 Task: Find a house in Jenks, United States, for 2 guests from 9th to 16th June, with a price range of 8000 to 16000, 2 bedrooms, 2 beds, self check-in, and English-speaking host.
Action: Mouse moved to (438, 102)
Screenshot: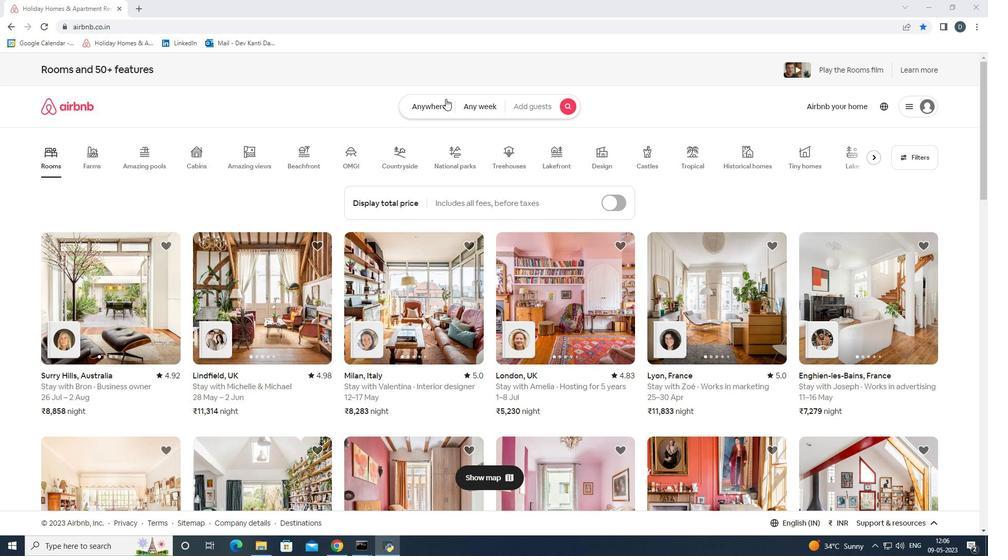
Action: Mouse pressed left at (438, 102)
Screenshot: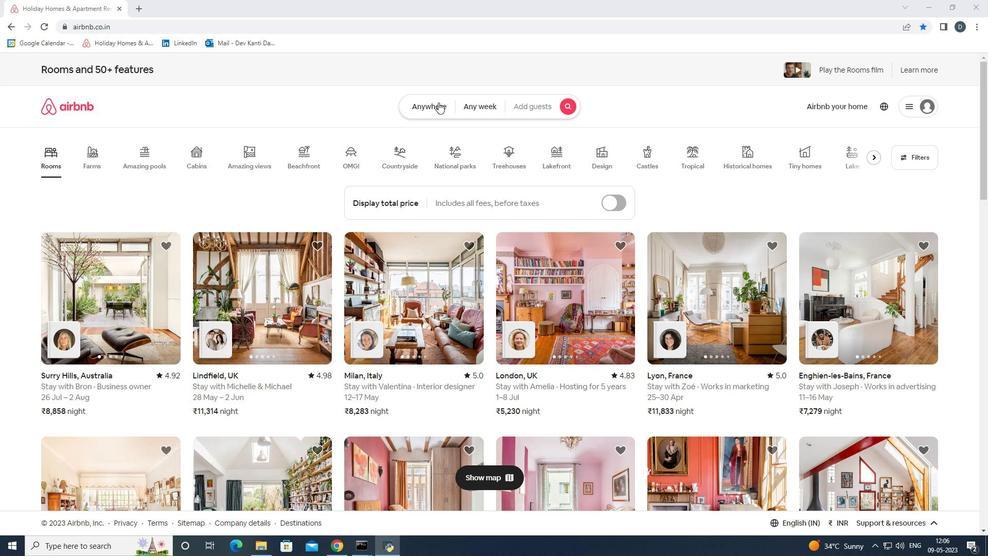 
Action: Mouse moved to (371, 146)
Screenshot: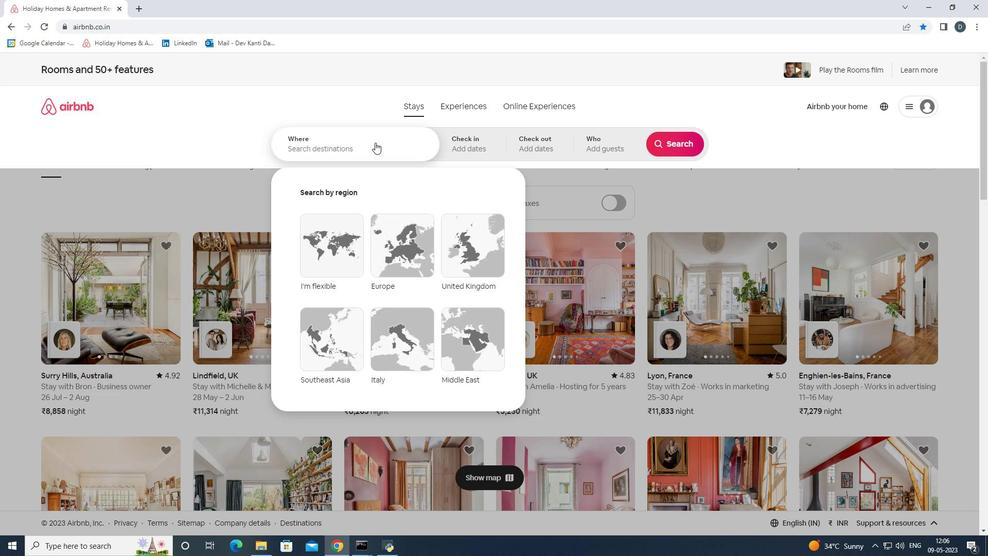 
Action: Mouse pressed left at (371, 146)
Screenshot: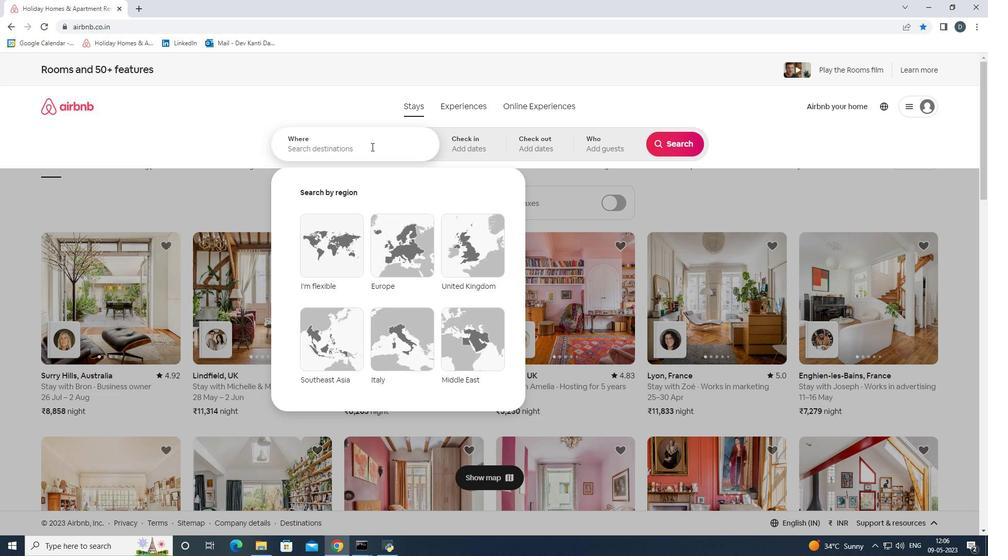 
Action: Key pressed <Key.shift>Jenks,<Key.space><Key.shift><Key.shift><Key.shift><Key.shift><Key.shift><Key.shift><Key.shift><Key.shift><Key.shift><Key.shift><Key.shift>United<Key.space><Key.shift><Key.shift><Key.shift><Key.shift><Key.shift><Key.shift><Key.shift><Key.shift><Key.shift><Key.shift><Key.shift><Key.shift><Key.shift><Key.shift><Key.shift><Key.shift>States<Key.enter>
Screenshot: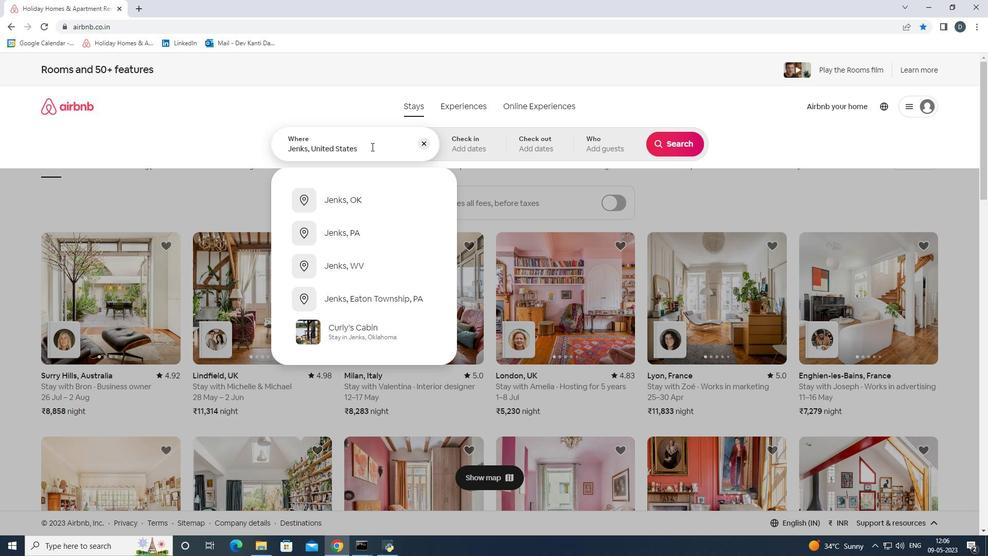 
Action: Mouse moved to (632, 289)
Screenshot: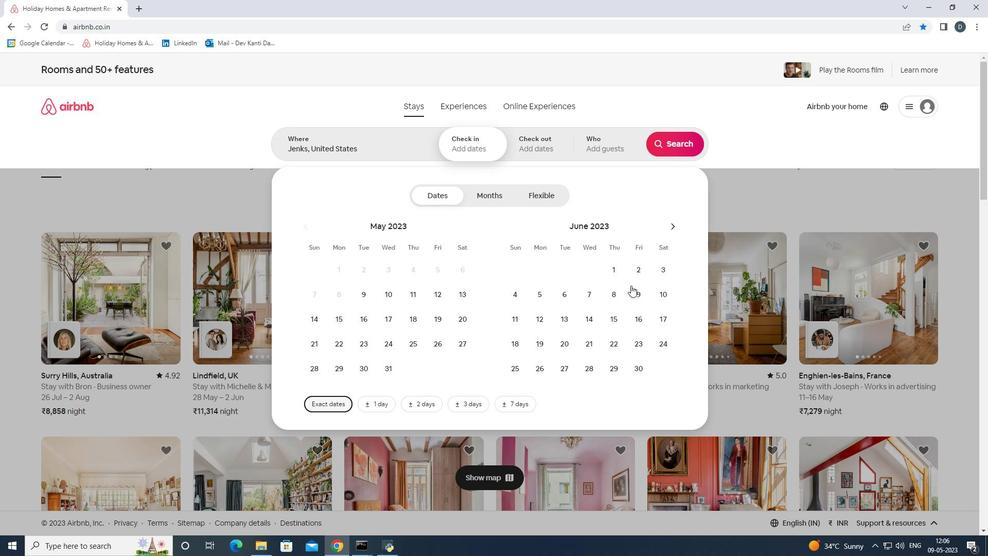 
Action: Mouse pressed left at (632, 289)
Screenshot: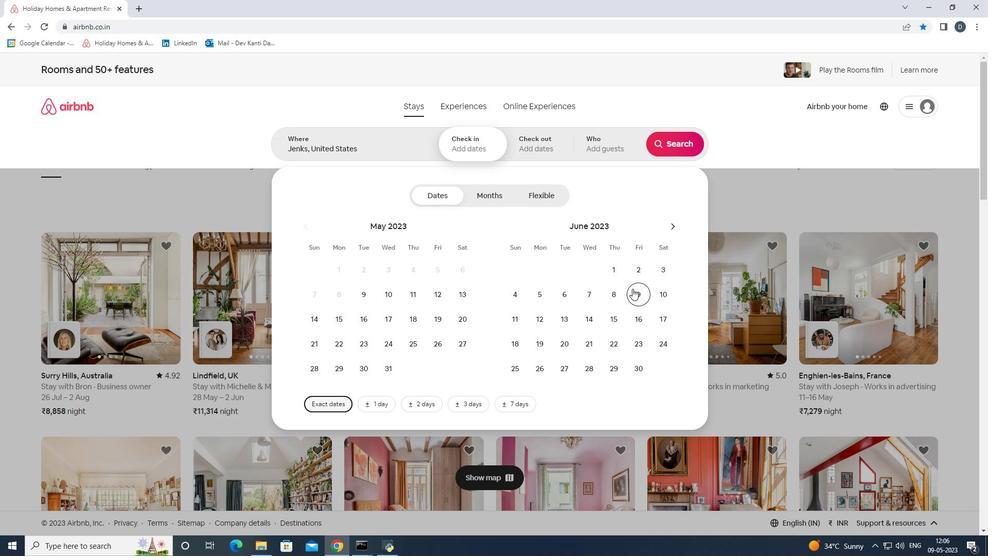 
Action: Mouse moved to (636, 313)
Screenshot: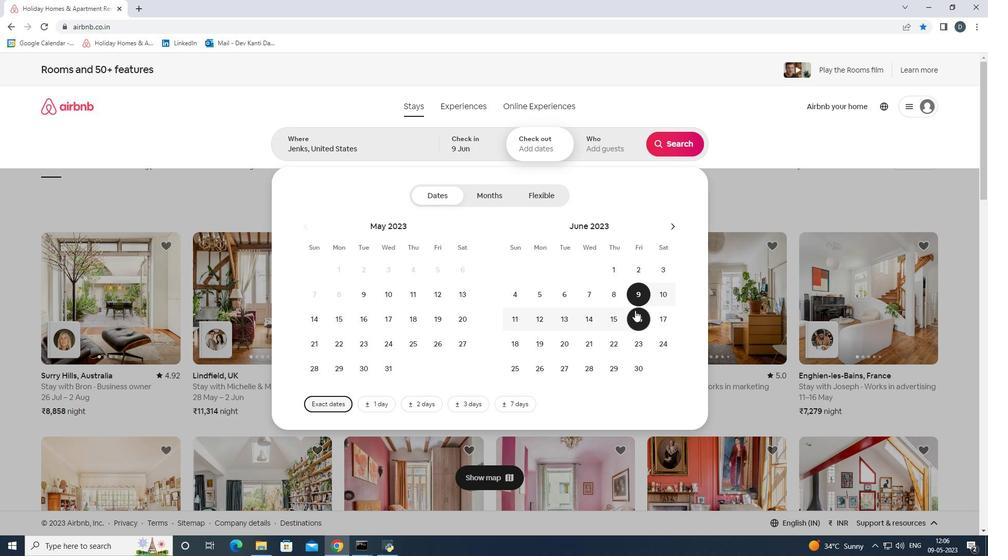 
Action: Mouse pressed left at (636, 313)
Screenshot: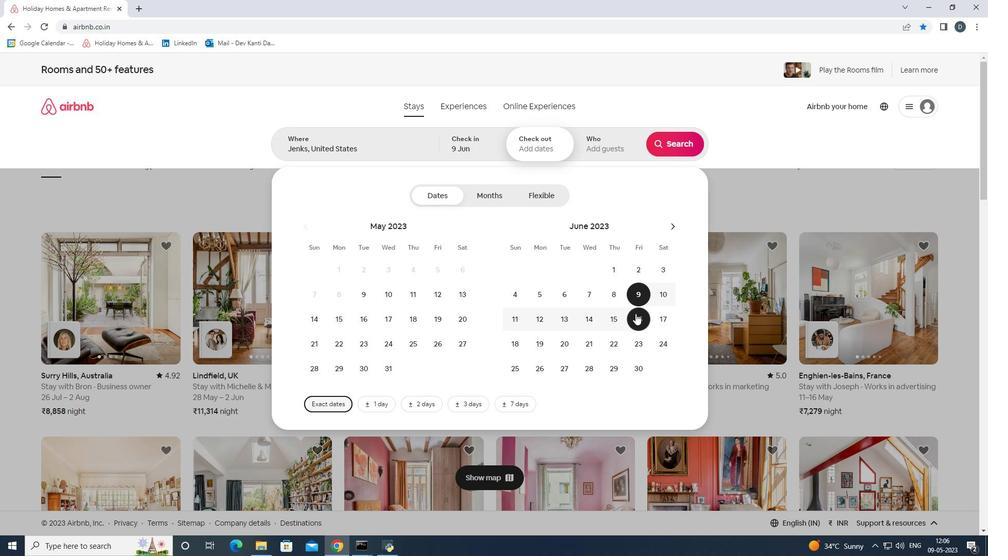
Action: Mouse moved to (608, 147)
Screenshot: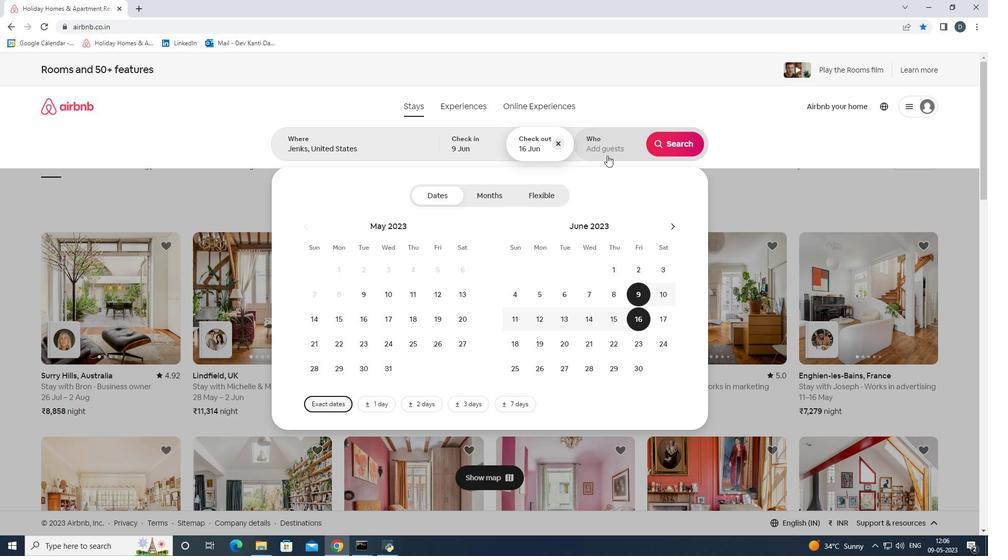 
Action: Mouse pressed left at (608, 147)
Screenshot: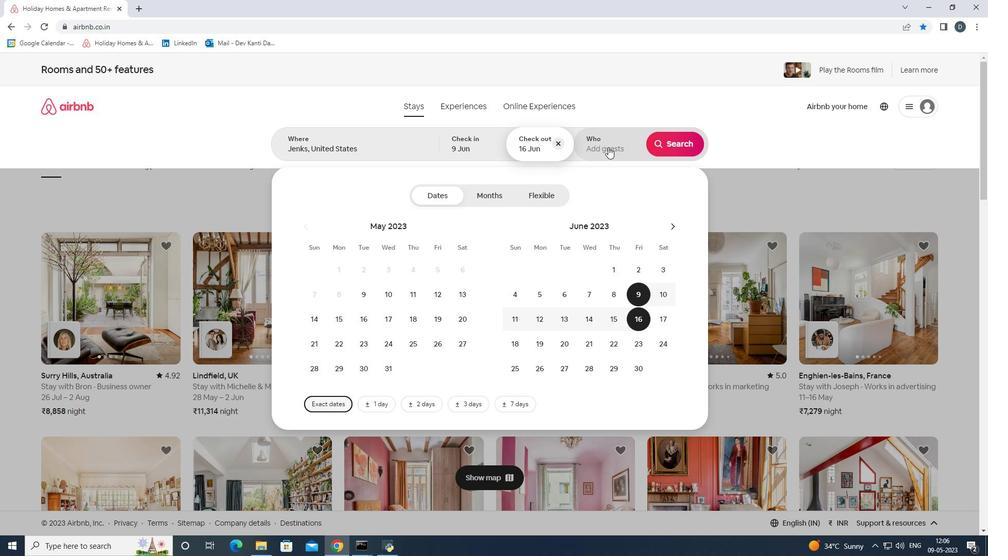 
Action: Mouse moved to (675, 197)
Screenshot: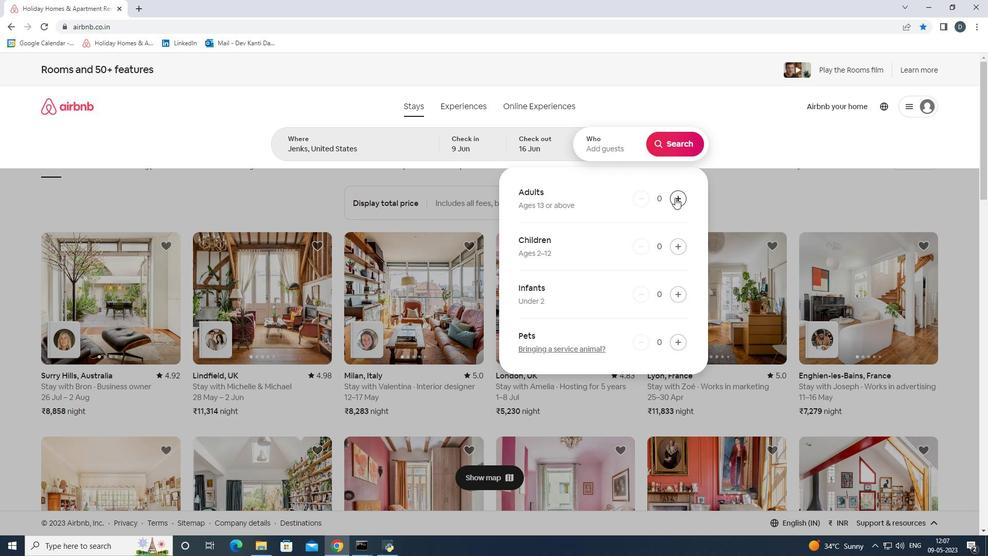 
Action: Mouse pressed left at (675, 197)
Screenshot: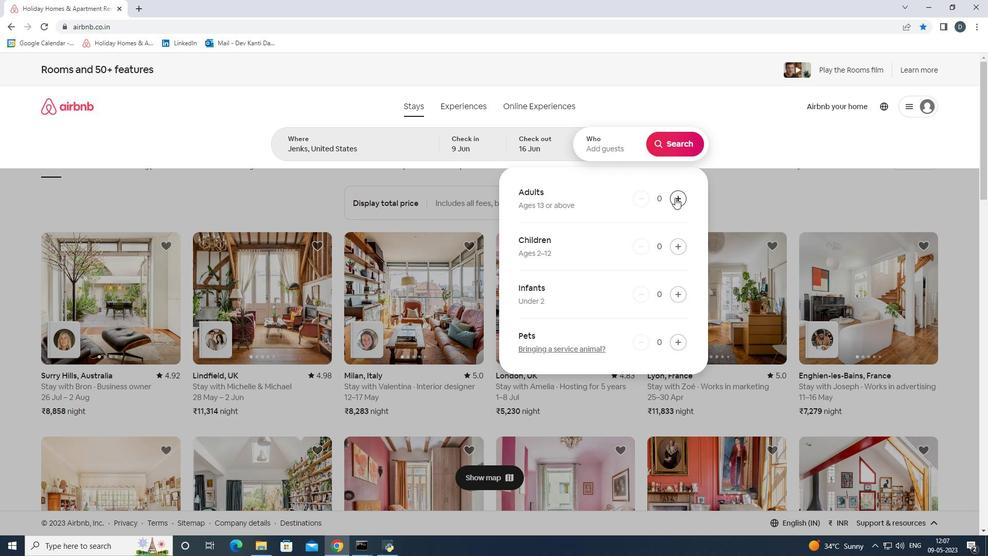 
Action: Mouse pressed left at (675, 197)
Screenshot: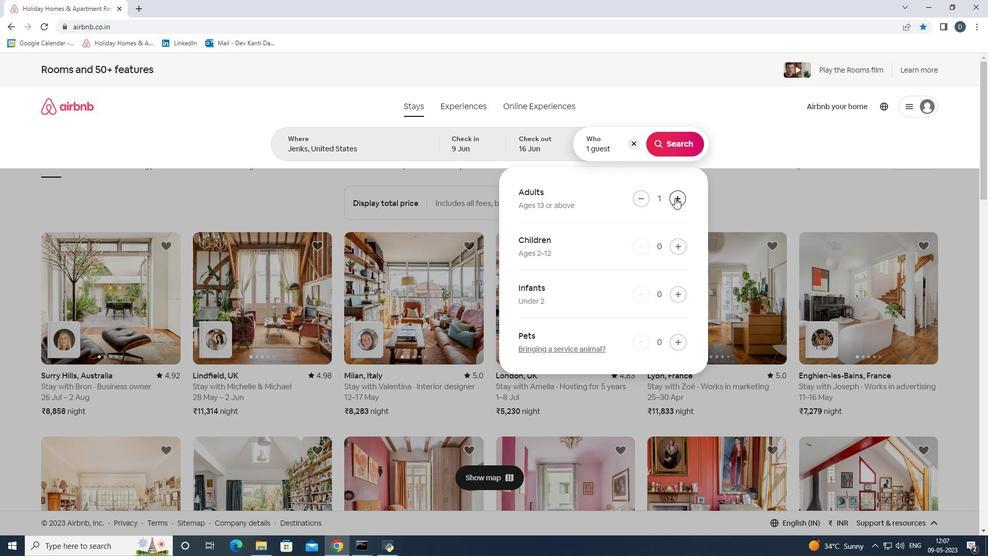 
Action: Mouse moved to (677, 145)
Screenshot: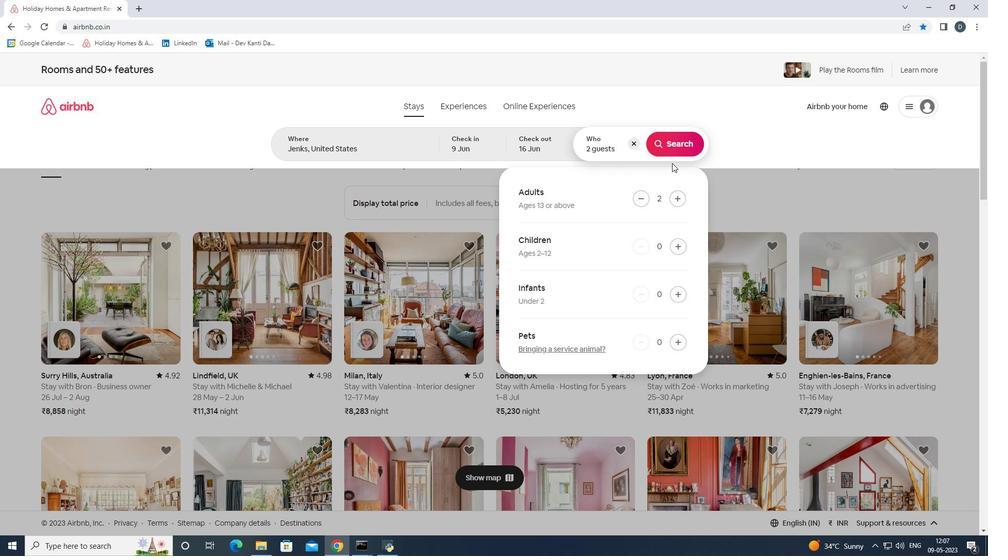 
Action: Mouse pressed left at (677, 145)
Screenshot: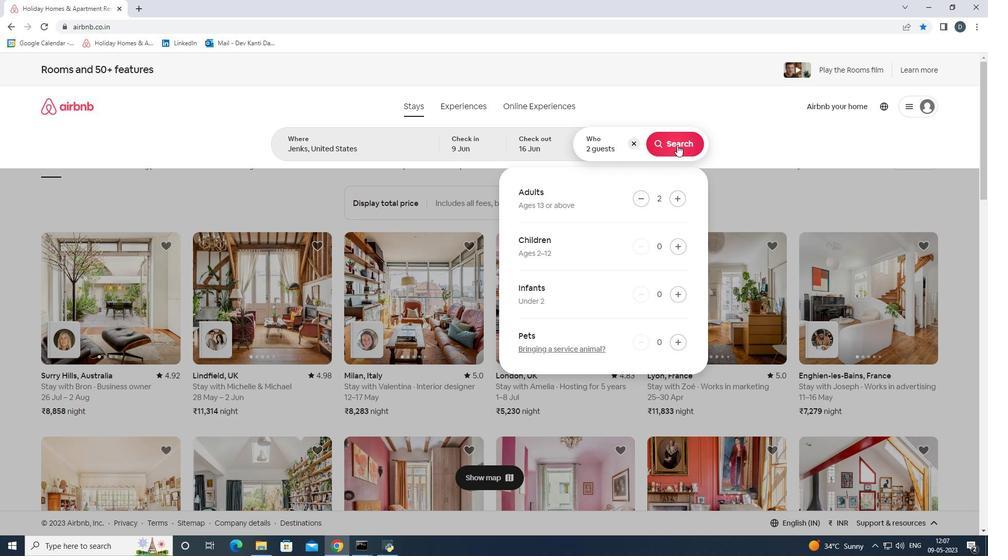 
Action: Mouse moved to (945, 111)
Screenshot: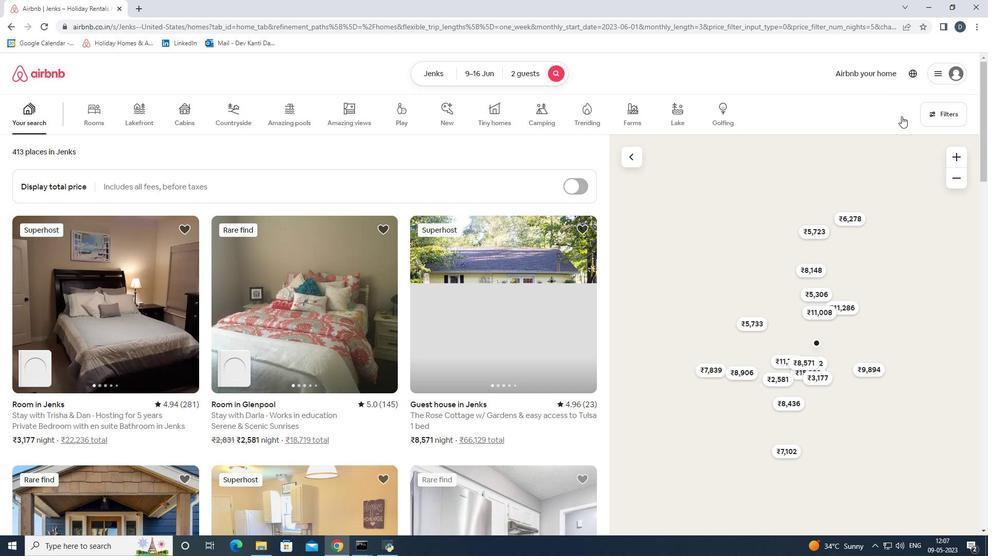 
Action: Mouse pressed left at (945, 111)
Screenshot: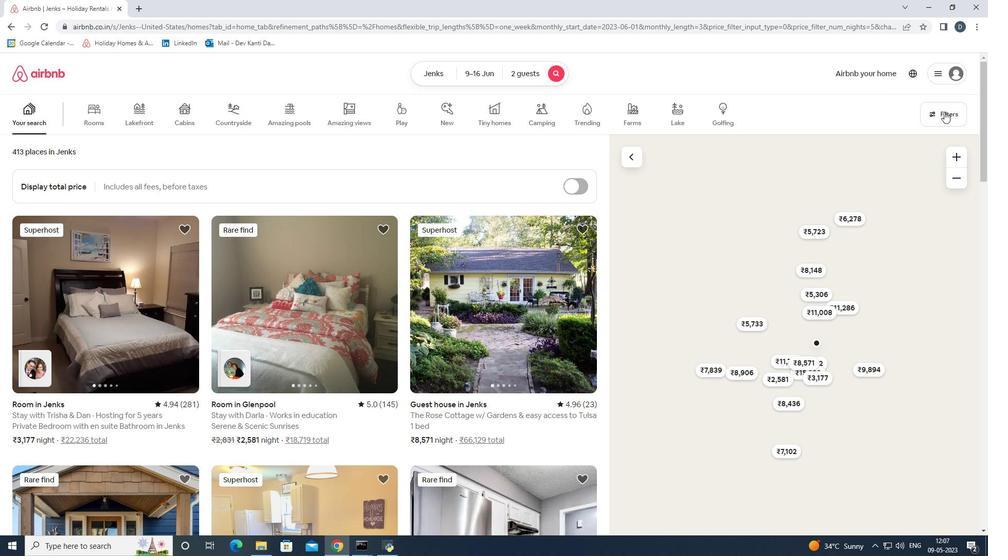 
Action: Mouse moved to (437, 365)
Screenshot: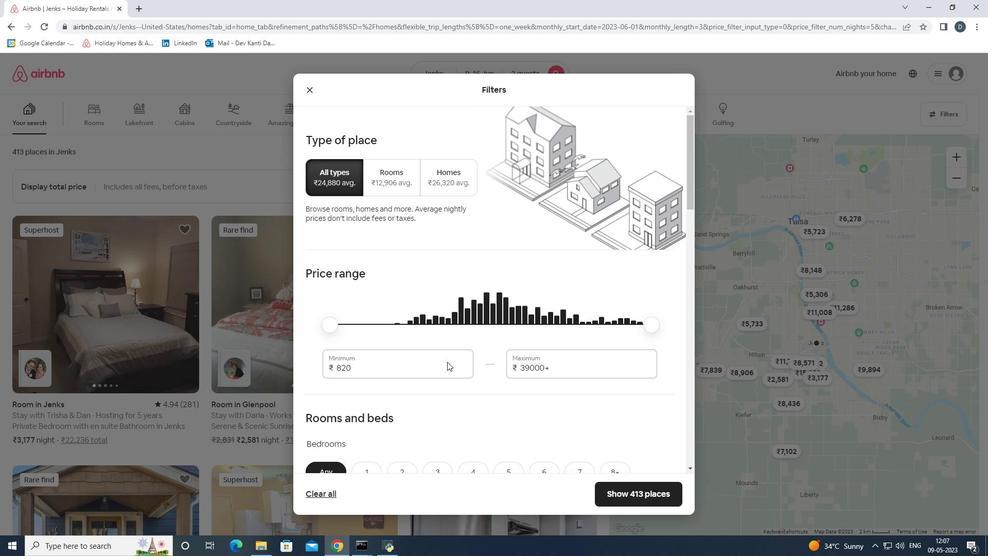 
Action: Mouse pressed left at (437, 365)
Screenshot: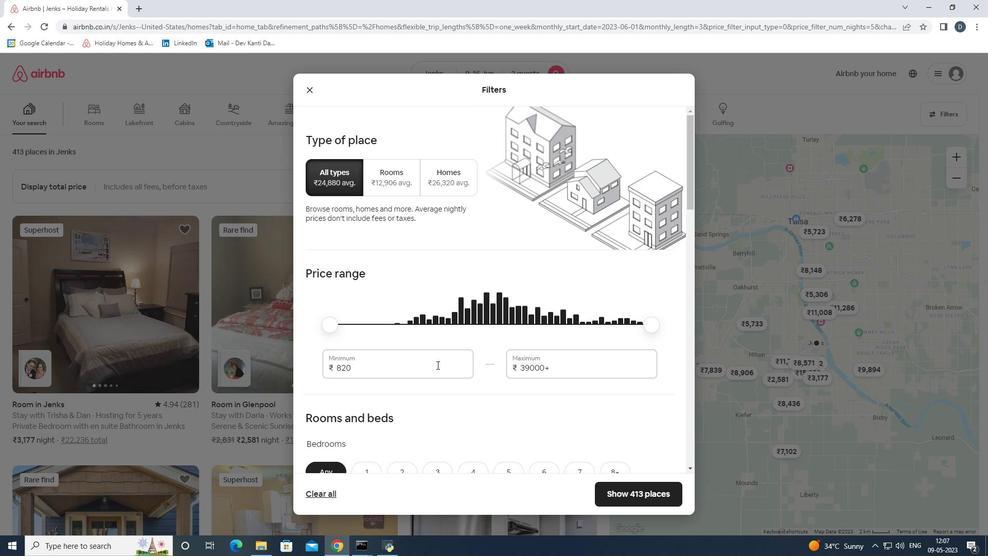 
Action: Mouse pressed left at (437, 365)
Screenshot: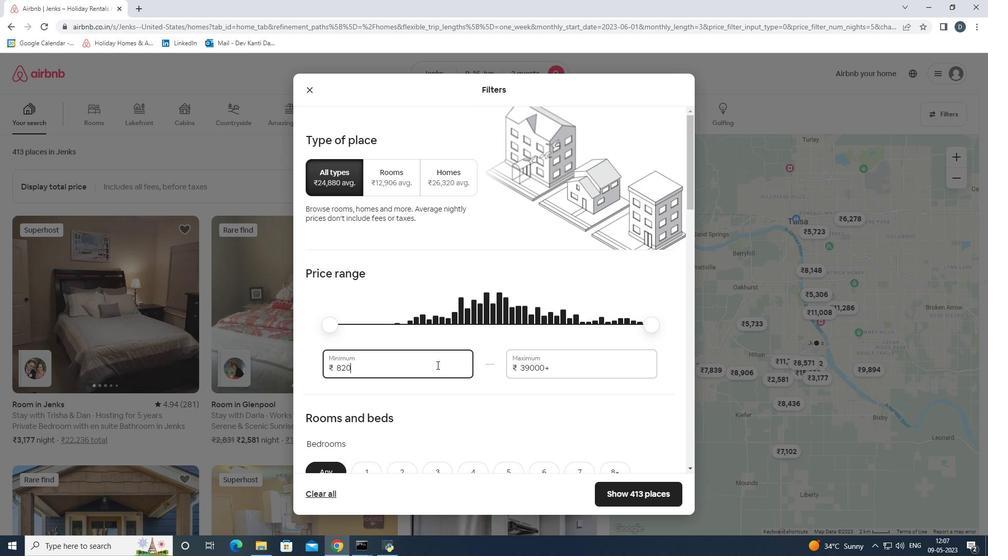
Action: Key pressed 8000<Key.tab>16000
Screenshot: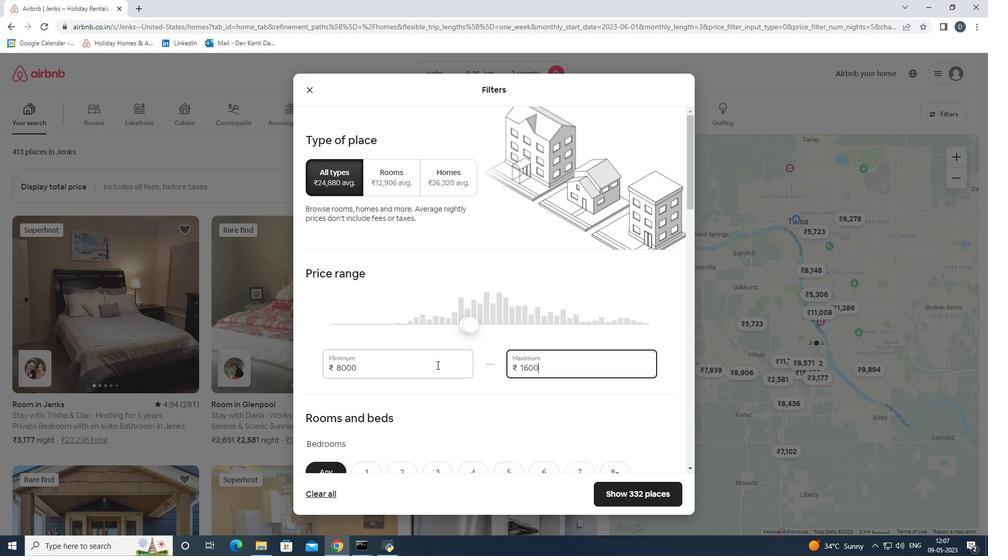 
Action: Mouse scrolled (437, 364) with delta (0, 0)
Screenshot: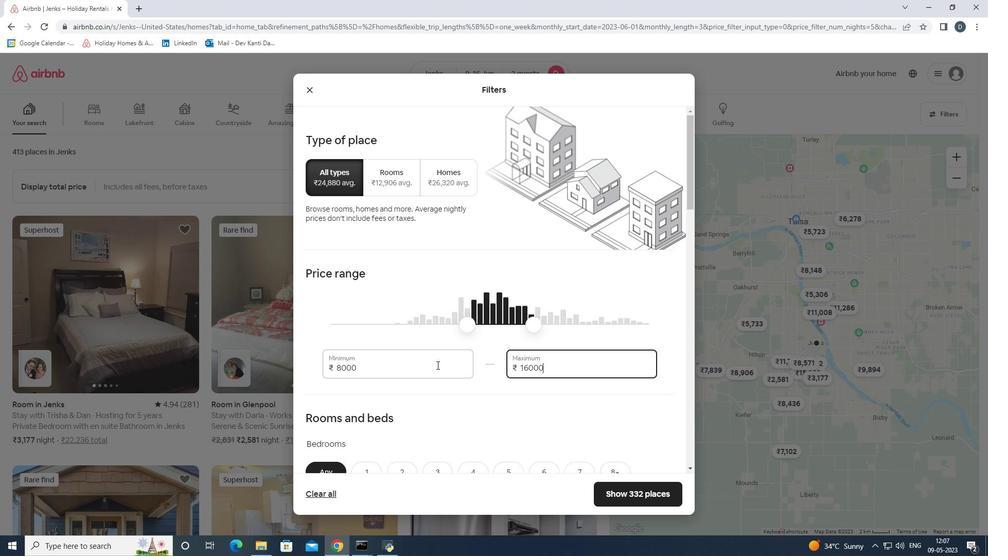 
Action: Mouse scrolled (437, 364) with delta (0, 0)
Screenshot: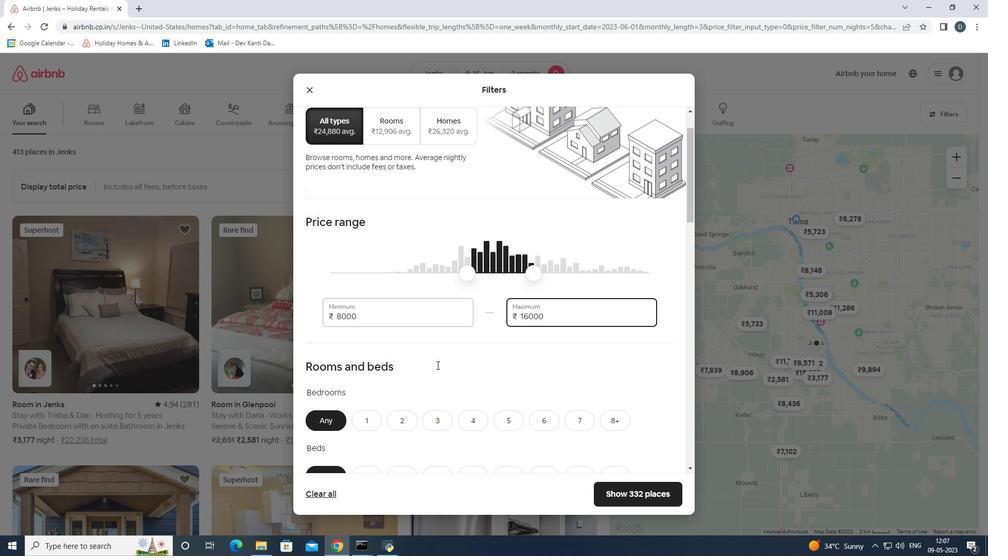 
Action: Mouse scrolled (437, 364) with delta (0, 0)
Screenshot: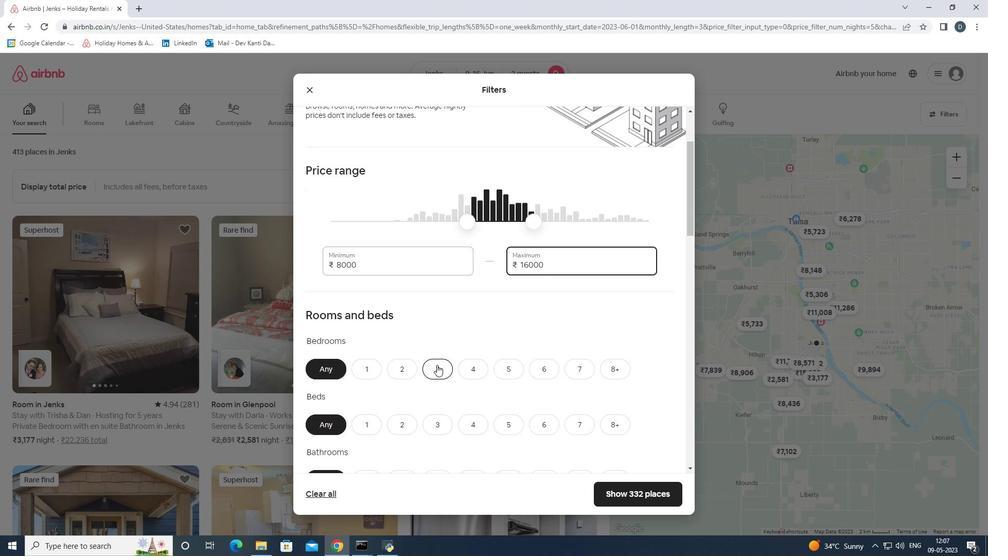 
Action: Mouse scrolled (437, 364) with delta (0, 0)
Screenshot: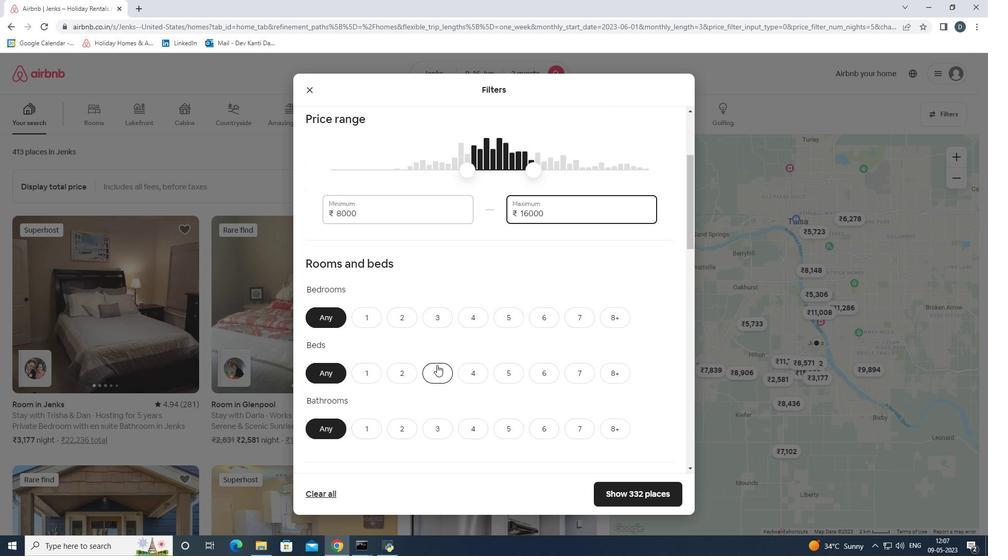 
Action: Mouse moved to (405, 270)
Screenshot: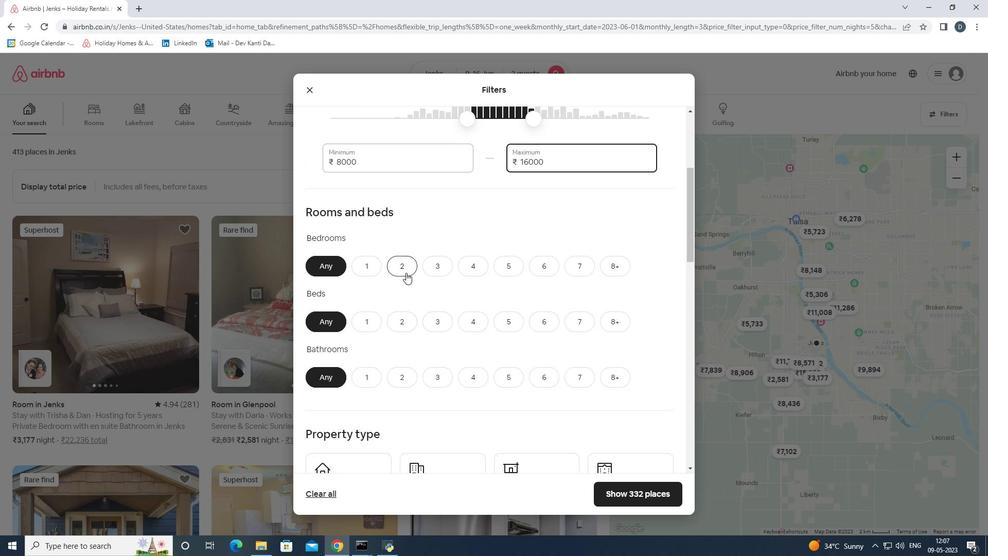 
Action: Mouse pressed left at (405, 270)
Screenshot: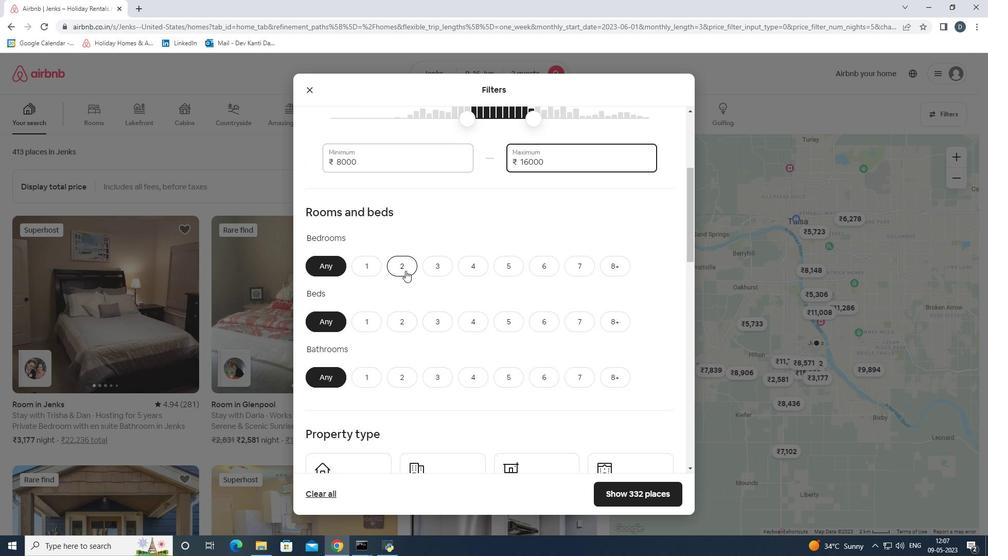 
Action: Mouse moved to (400, 317)
Screenshot: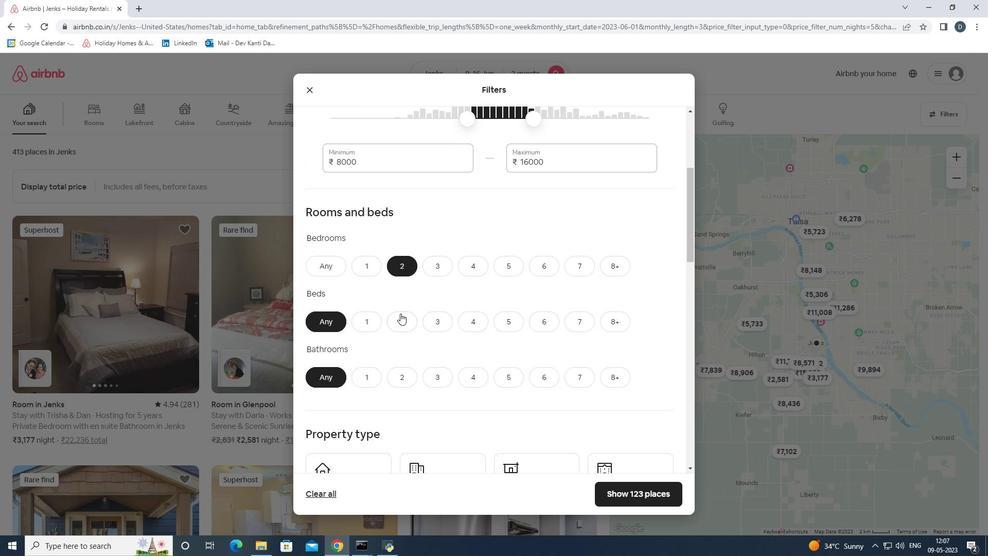 
Action: Mouse pressed left at (400, 317)
Screenshot: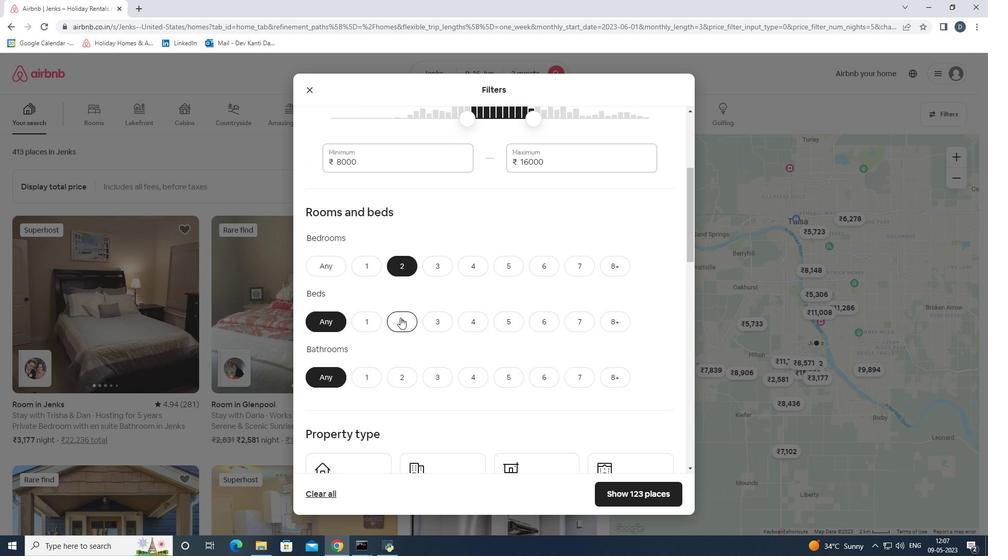 
Action: Mouse moved to (365, 372)
Screenshot: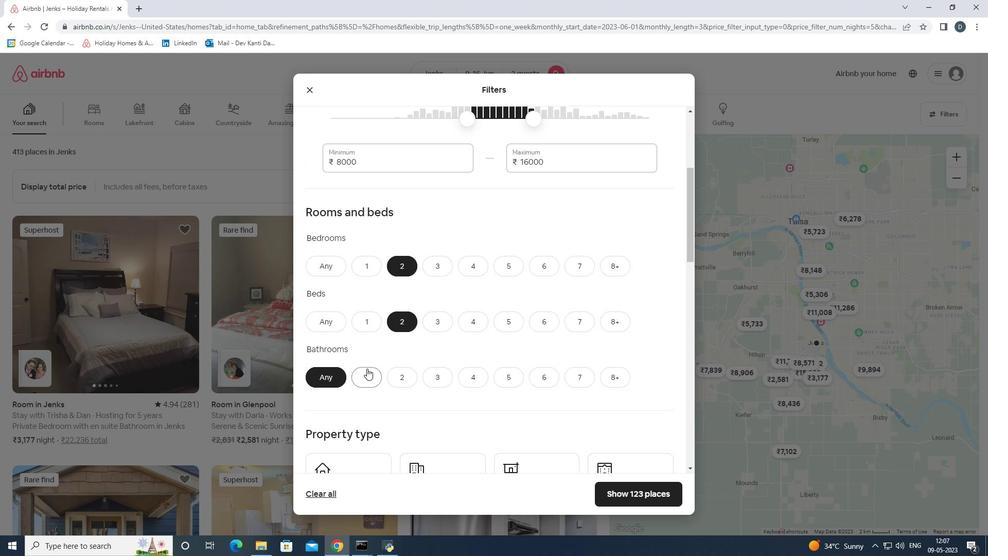 
Action: Mouse pressed left at (365, 372)
Screenshot: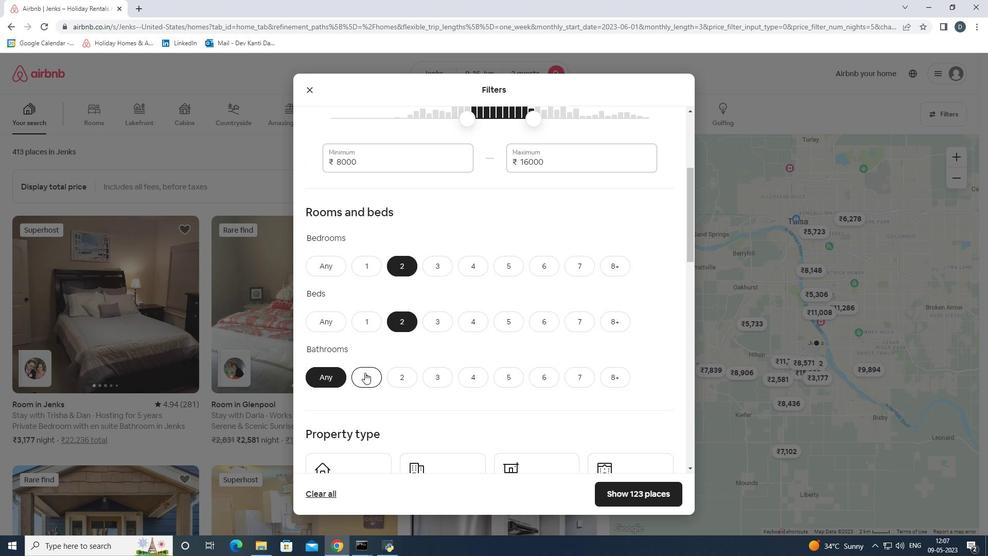 
Action: Mouse scrolled (365, 372) with delta (0, 0)
Screenshot: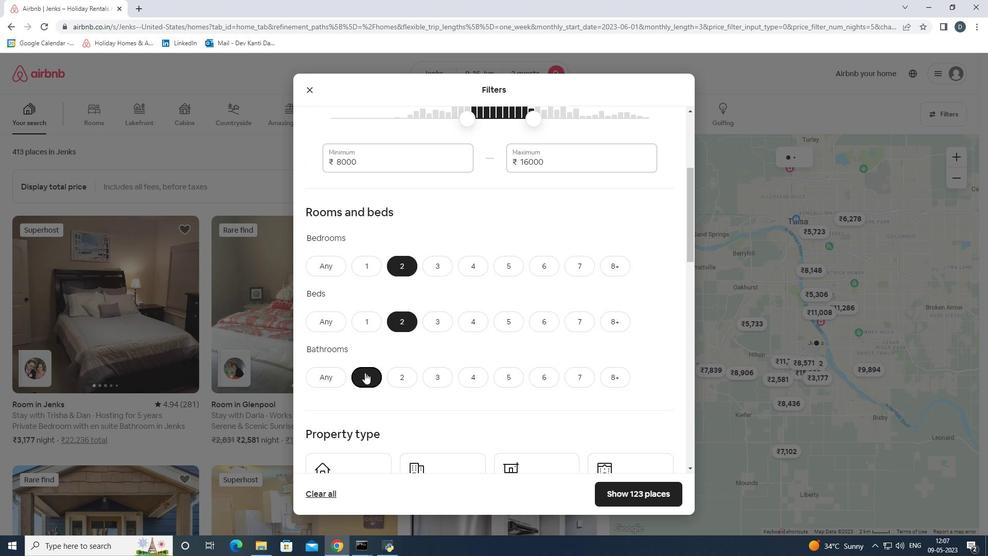 
Action: Mouse scrolled (365, 372) with delta (0, 0)
Screenshot: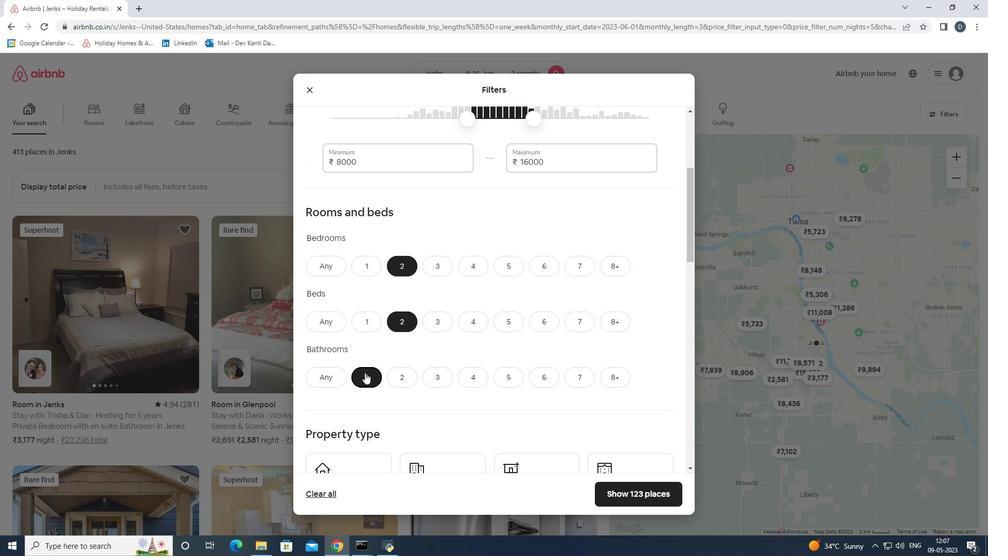 
Action: Mouse pressed left at (365, 372)
Screenshot: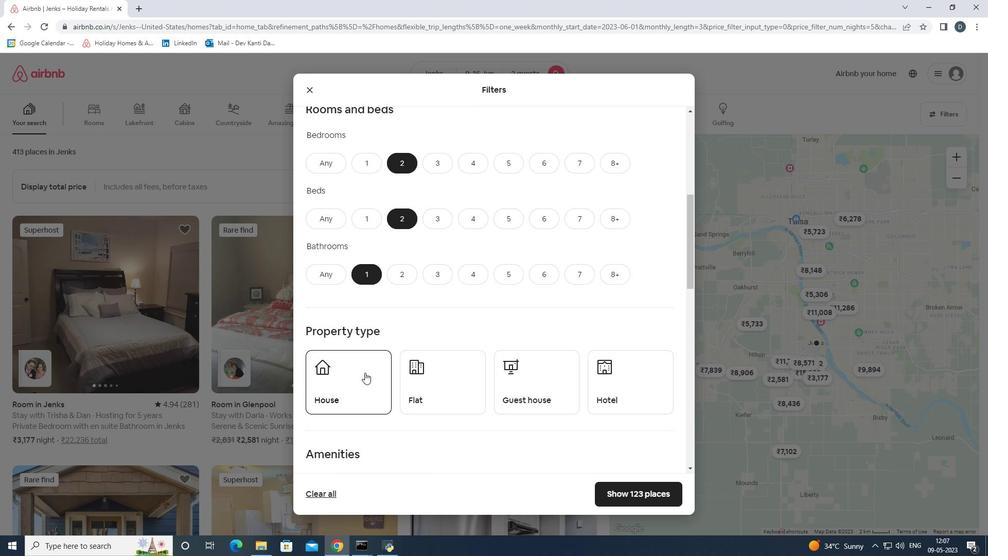 
Action: Mouse moved to (437, 369)
Screenshot: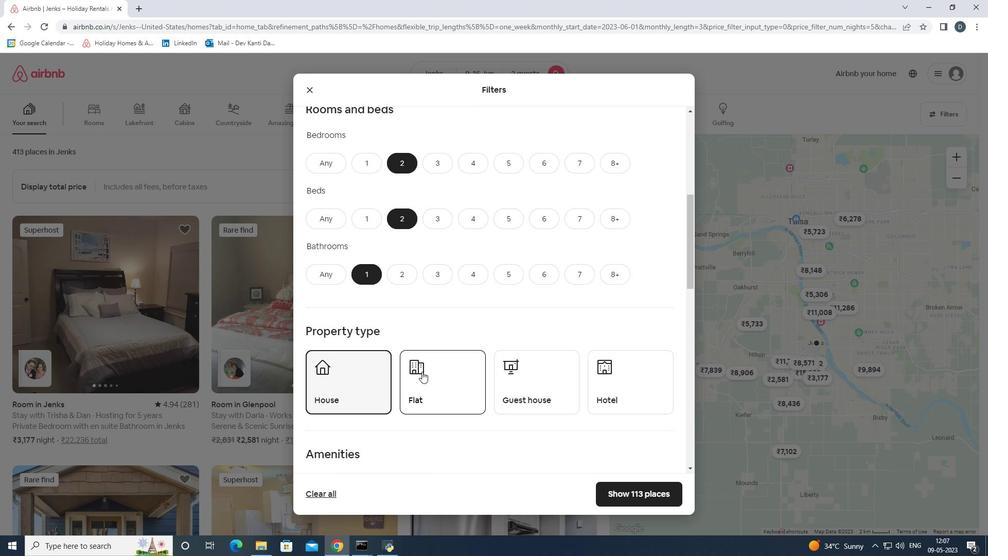 
Action: Mouse pressed left at (437, 369)
Screenshot: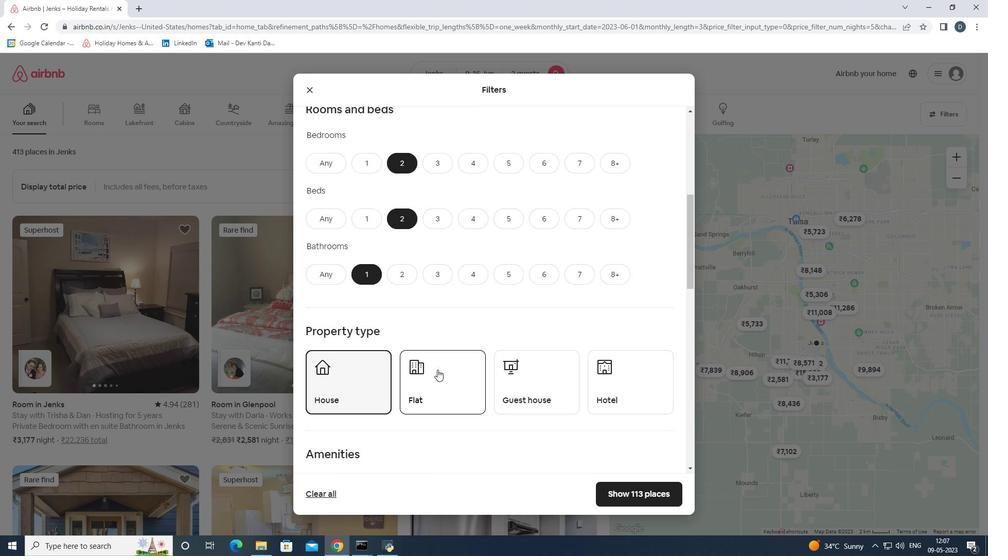 
Action: Mouse moved to (525, 368)
Screenshot: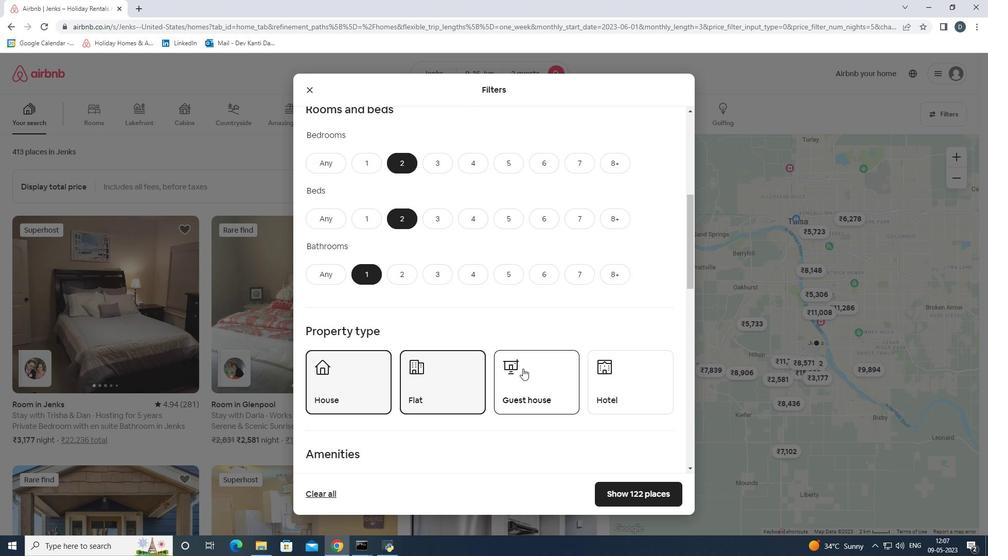 
Action: Mouse pressed left at (525, 368)
Screenshot: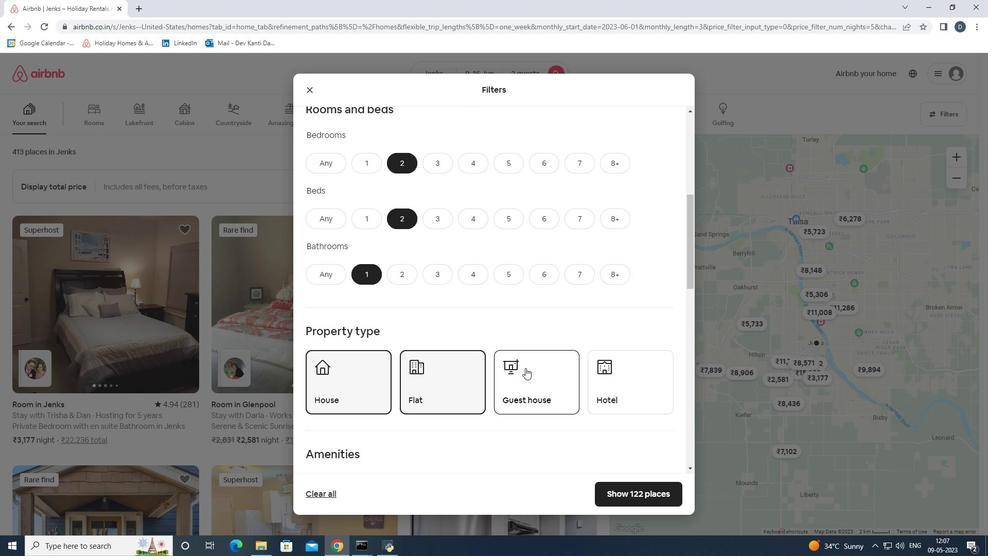 
Action: Mouse moved to (526, 368)
Screenshot: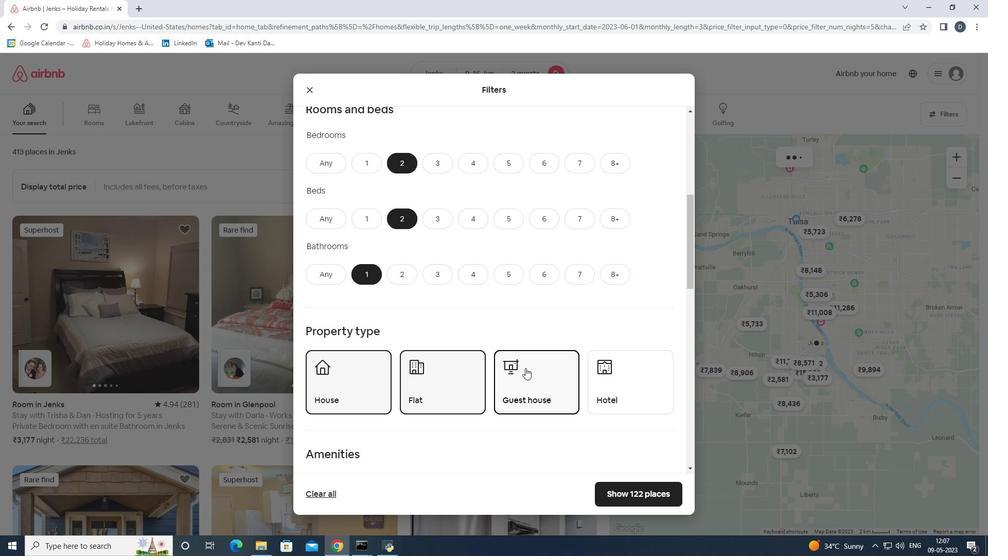 
Action: Mouse scrolled (526, 367) with delta (0, 0)
Screenshot: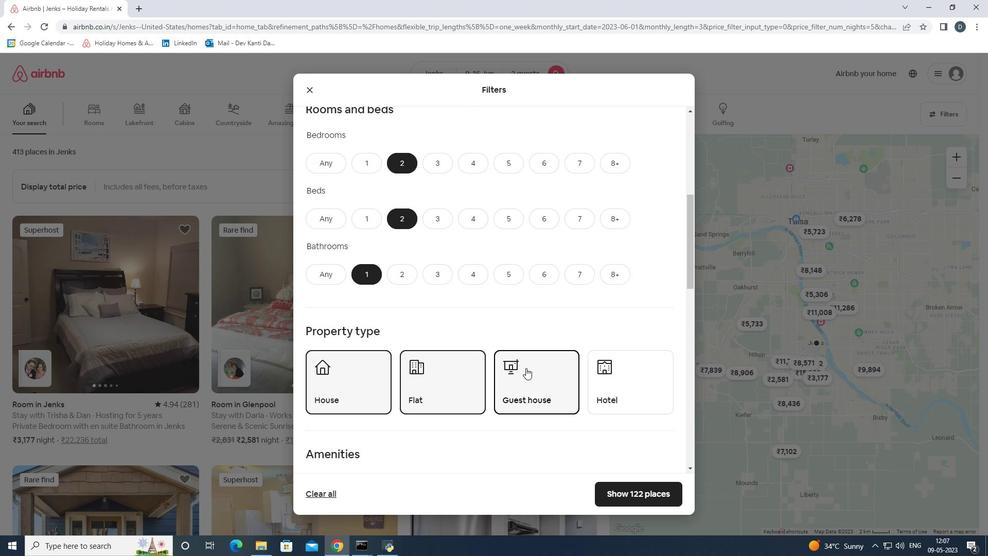 
Action: Mouse scrolled (526, 367) with delta (0, 0)
Screenshot: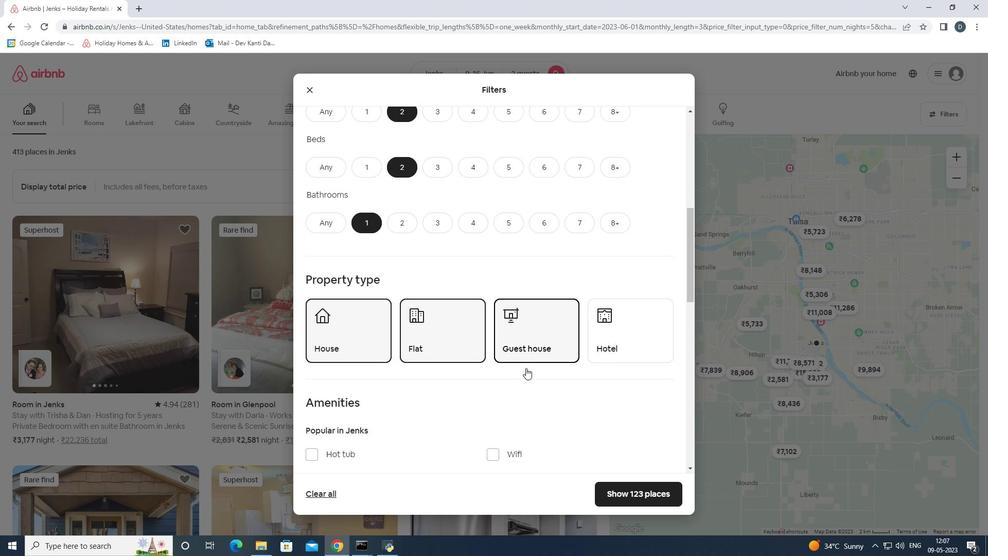 
Action: Mouse scrolled (526, 367) with delta (0, 0)
Screenshot: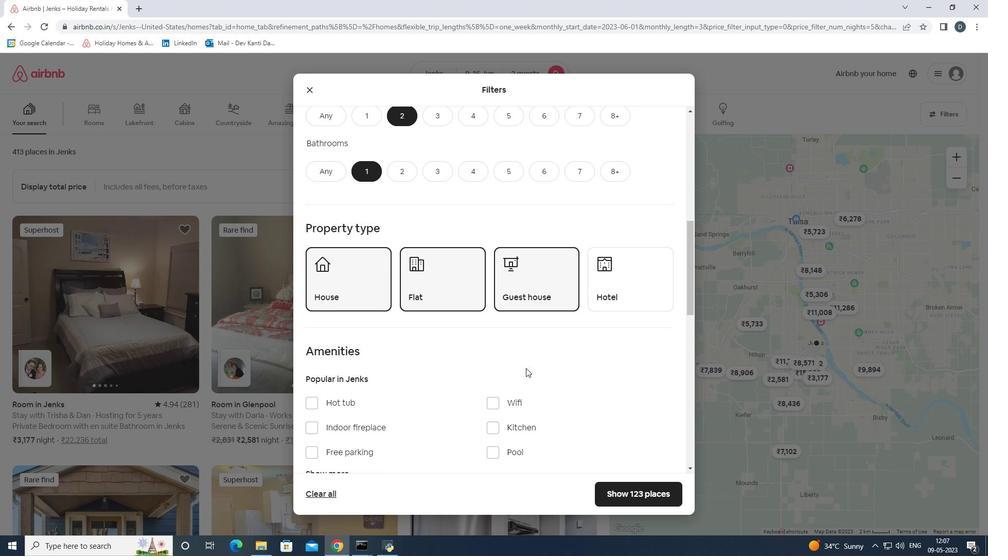 
Action: Mouse scrolled (526, 367) with delta (0, 0)
Screenshot: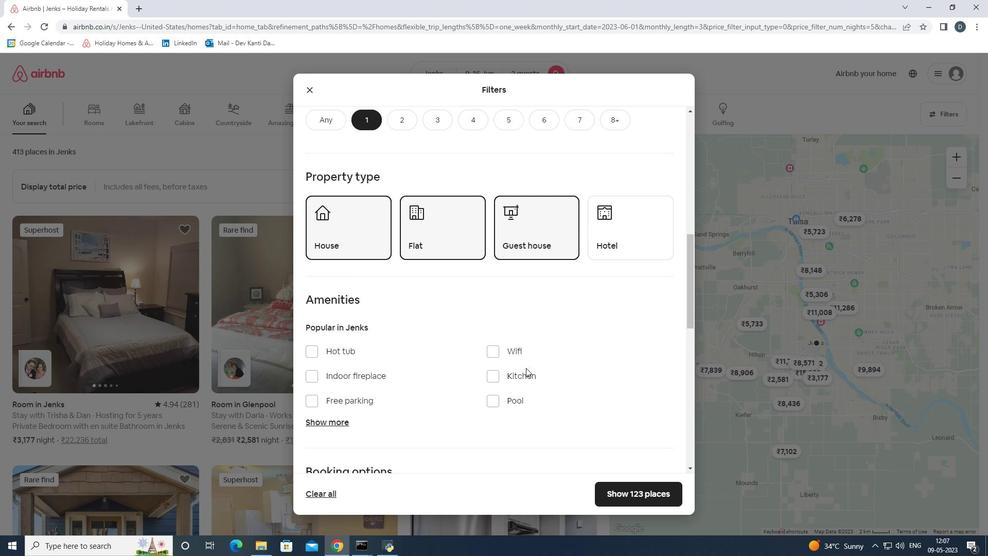 
Action: Mouse scrolled (526, 367) with delta (0, 0)
Screenshot: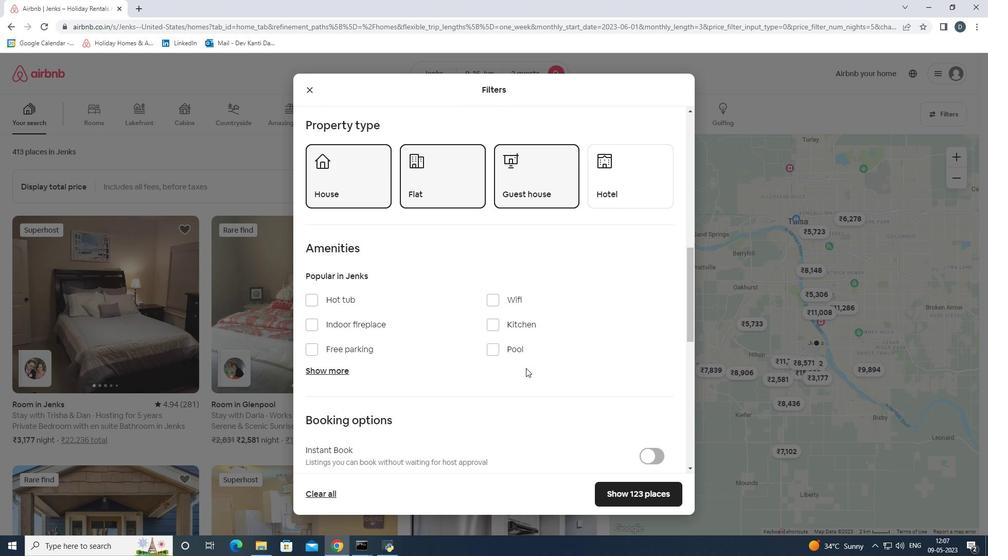 
Action: Mouse scrolled (526, 367) with delta (0, 0)
Screenshot: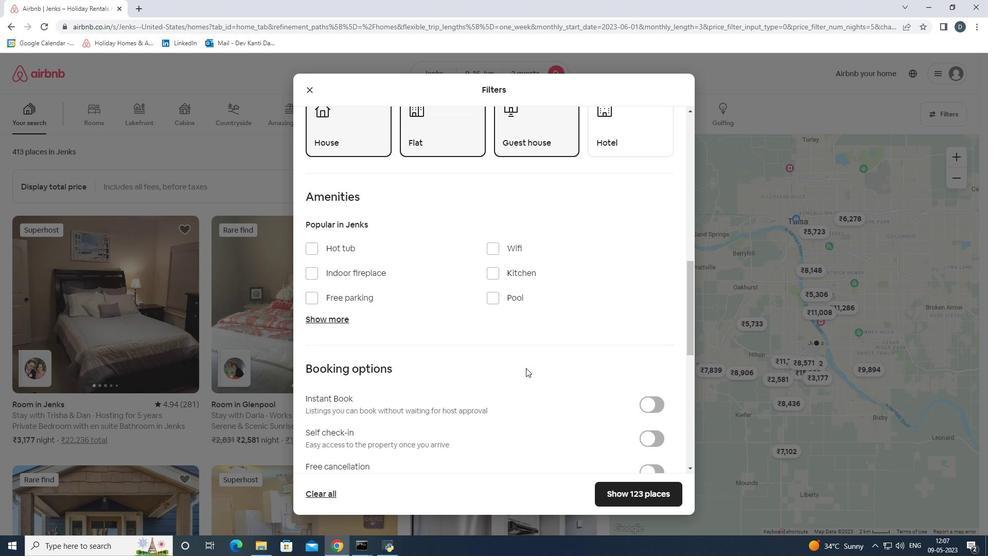 
Action: Mouse scrolled (526, 367) with delta (0, 0)
Screenshot: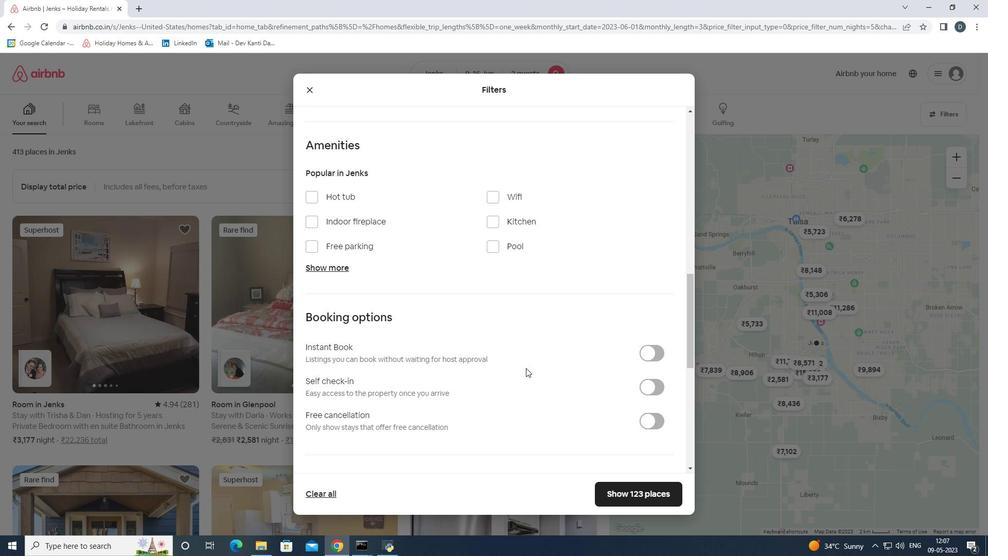 
Action: Mouse moved to (656, 330)
Screenshot: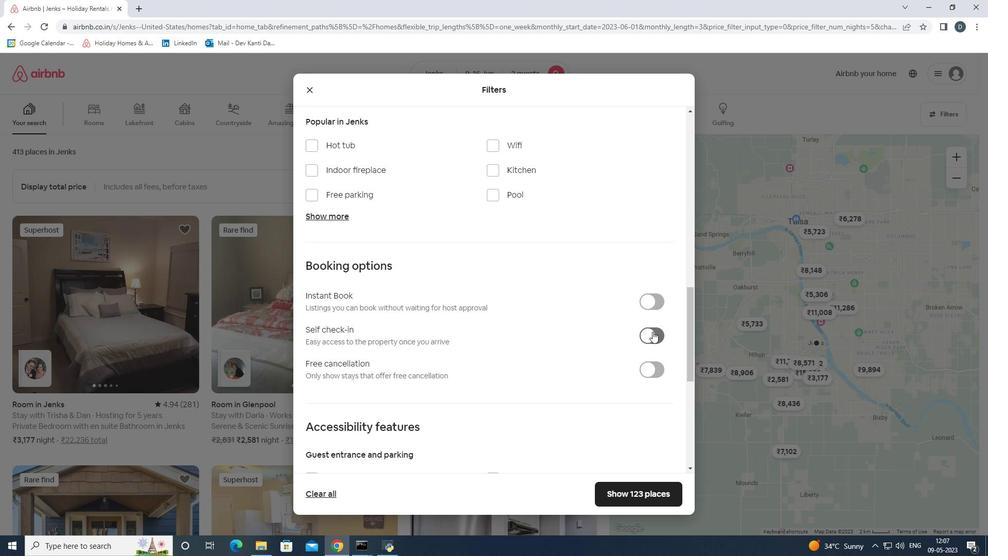 
Action: Mouse pressed left at (656, 330)
Screenshot: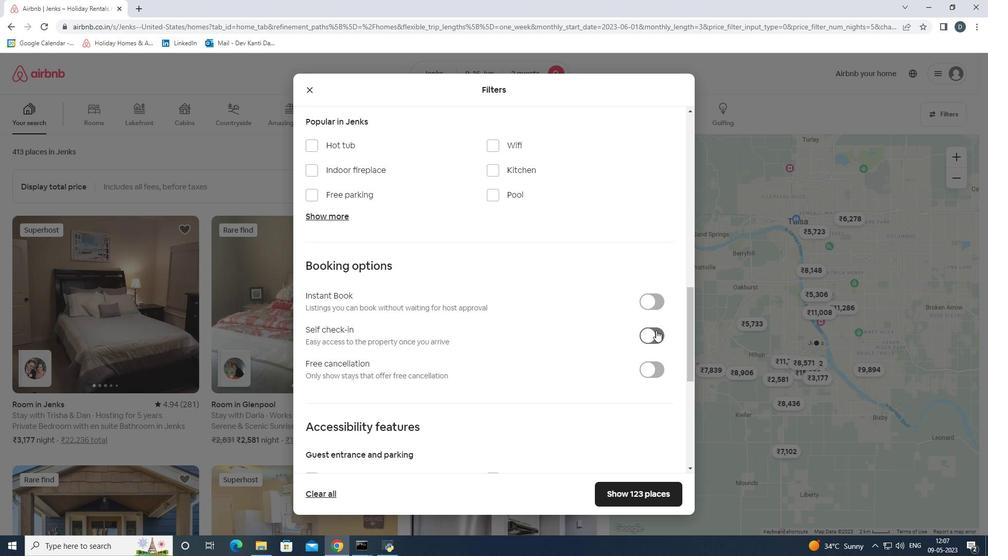 
Action: Mouse moved to (657, 330)
Screenshot: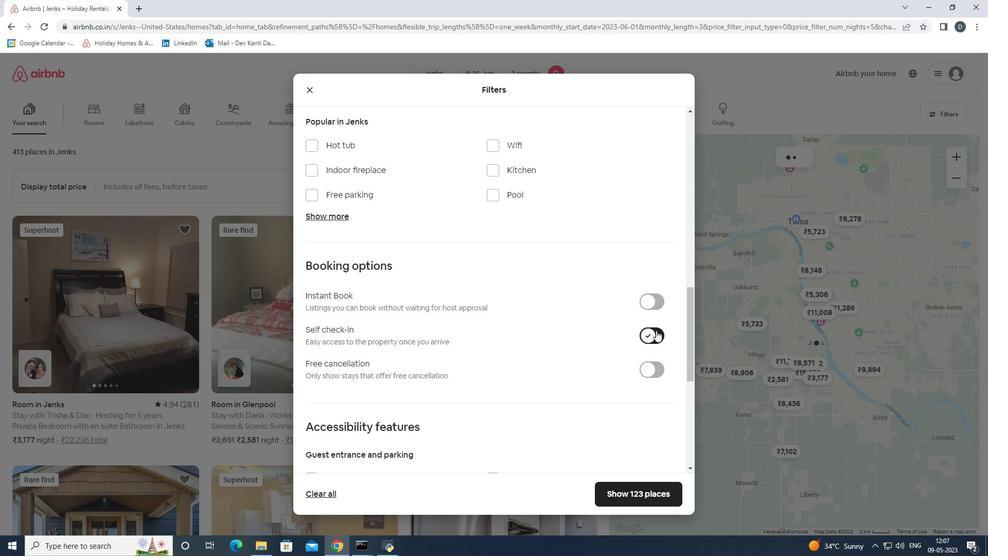 
Action: Mouse scrolled (657, 330) with delta (0, 0)
Screenshot: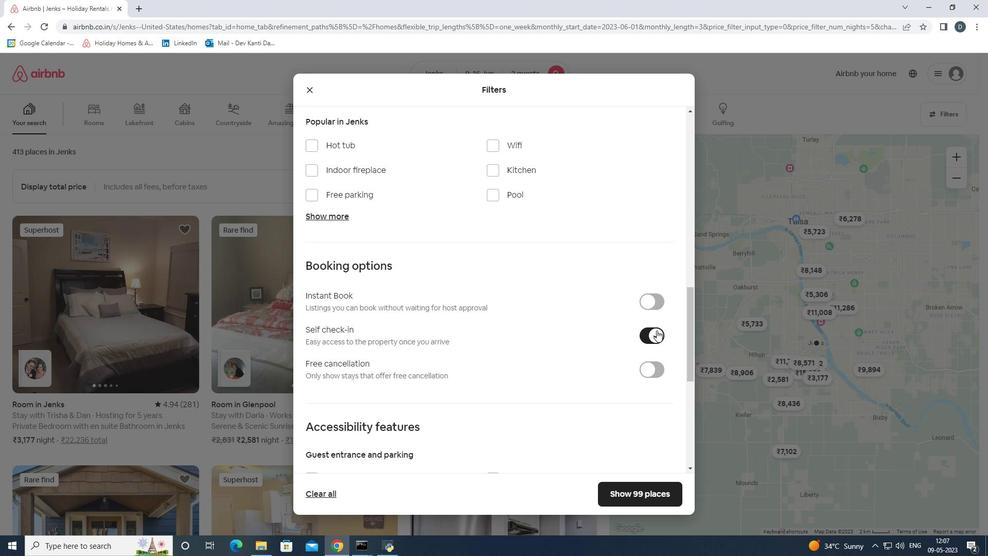 
Action: Mouse scrolled (657, 330) with delta (0, 0)
Screenshot: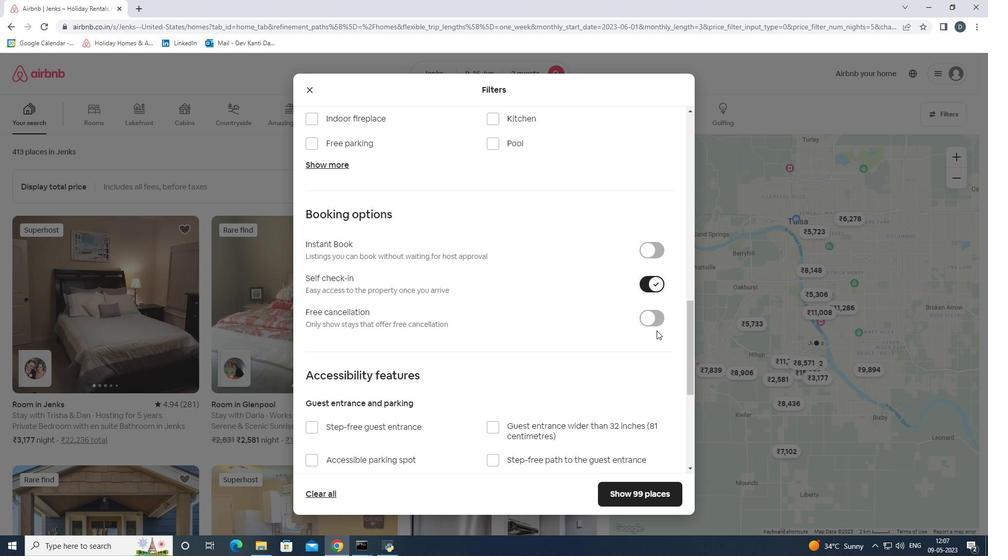 
Action: Mouse scrolled (657, 330) with delta (0, 0)
Screenshot: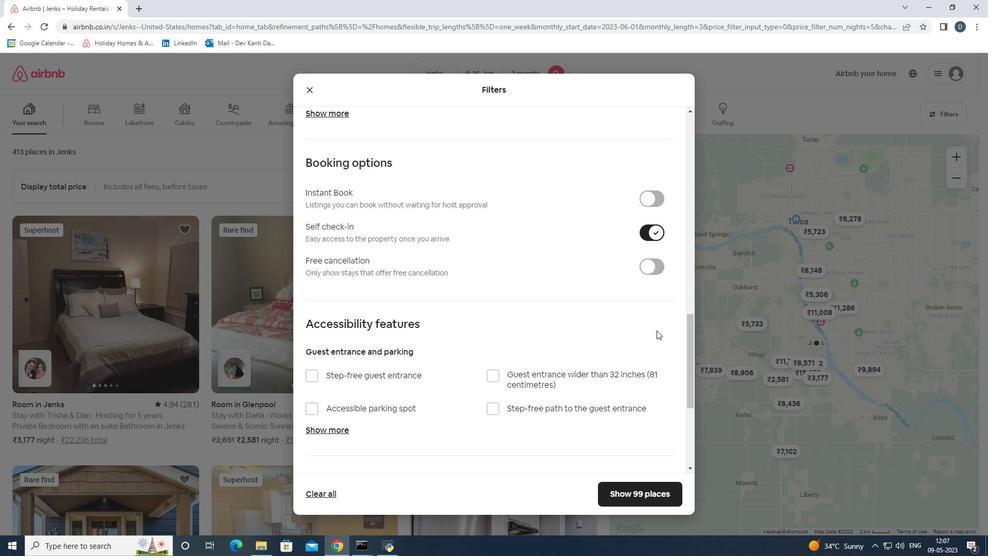 
Action: Mouse scrolled (657, 330) with delta (0, 0)
Screenshot: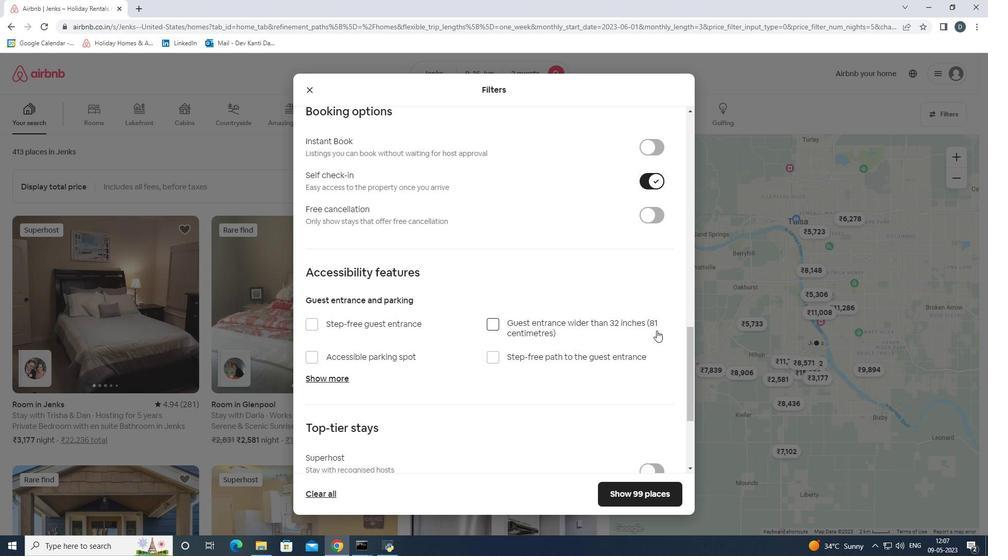
Action: Mouse scrolled (657, 330) with delta (0, 0)
Screenshot: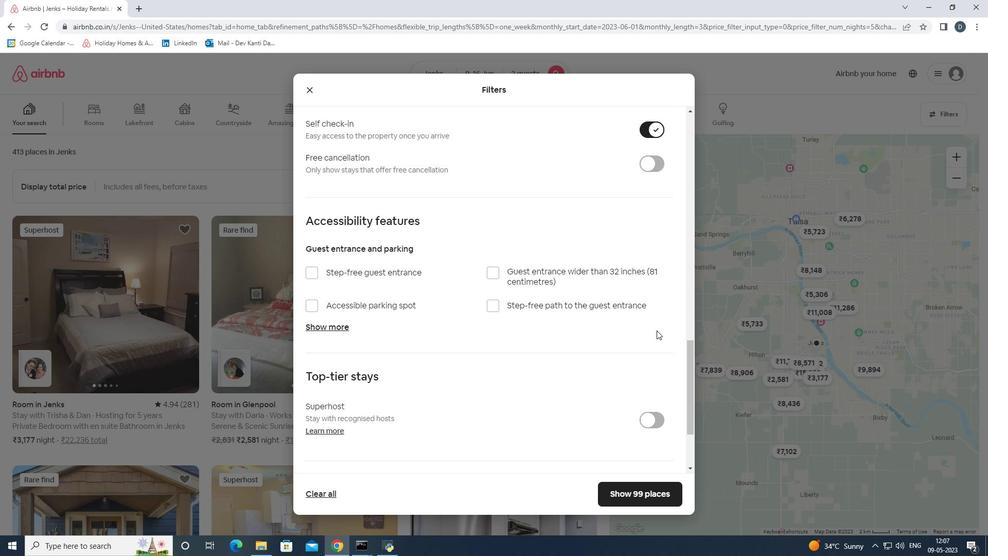 
Action: Mouse scrolled (657, 330) with delta (0, 0)
Screenshot: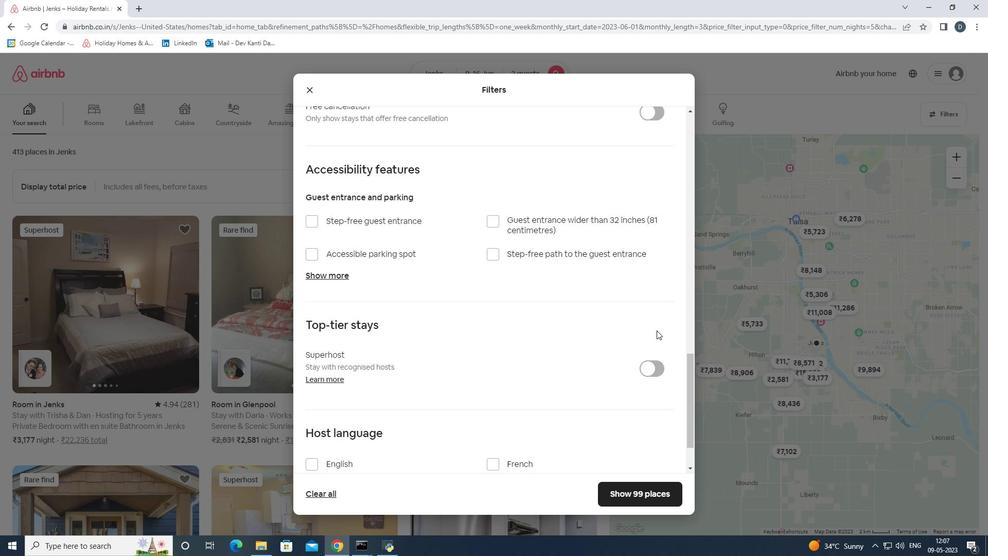 
Action: Mouse scrolled (657, 330) with delta (0, 0)
Screenshot: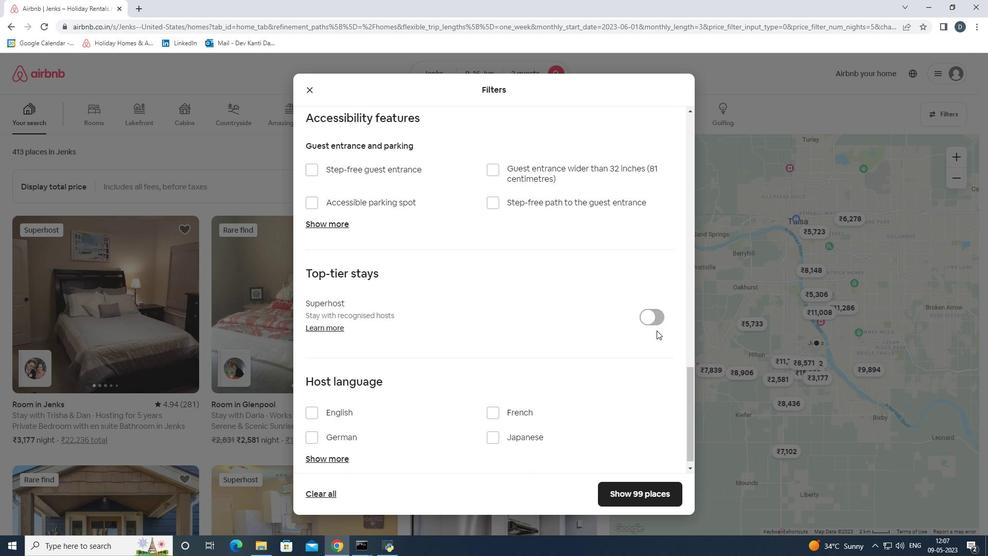 
Action: Mouse moved to (313, 403)
Screenshot: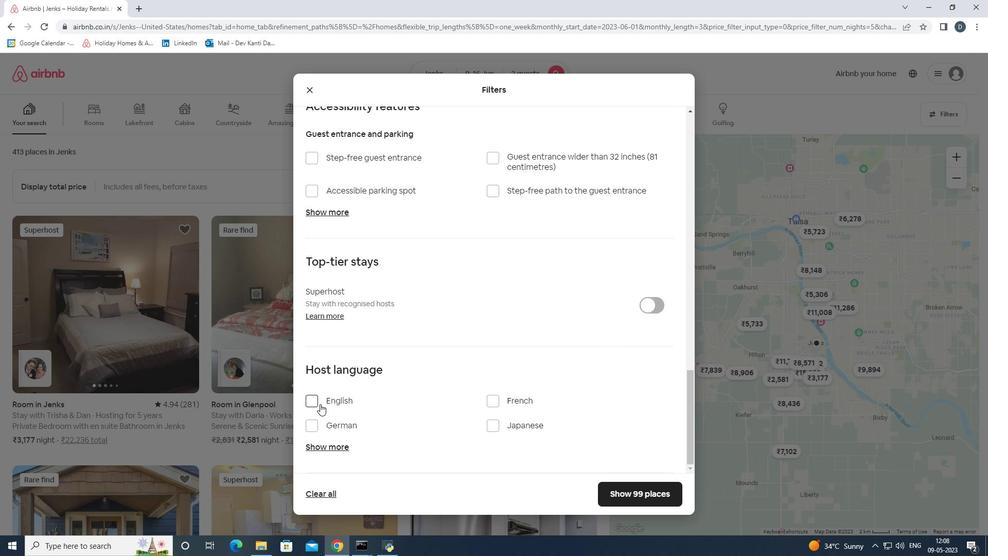 
Action: Mouse pressed left at (313, 403)
Screenshot: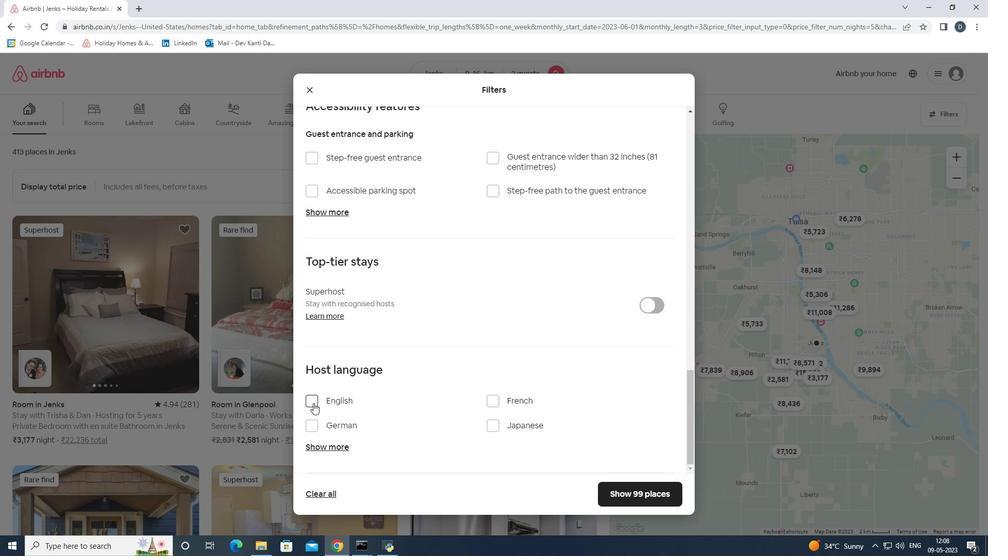 
Action: Mouse moved to (627, 492)
Screenshot: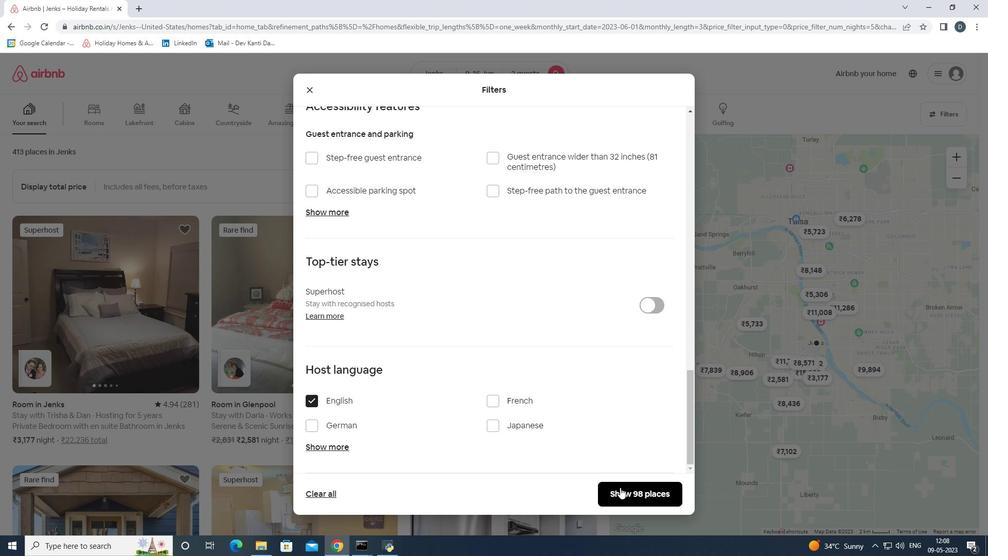 
Action: Mouse pressed left at (627, 492)
Screenshot: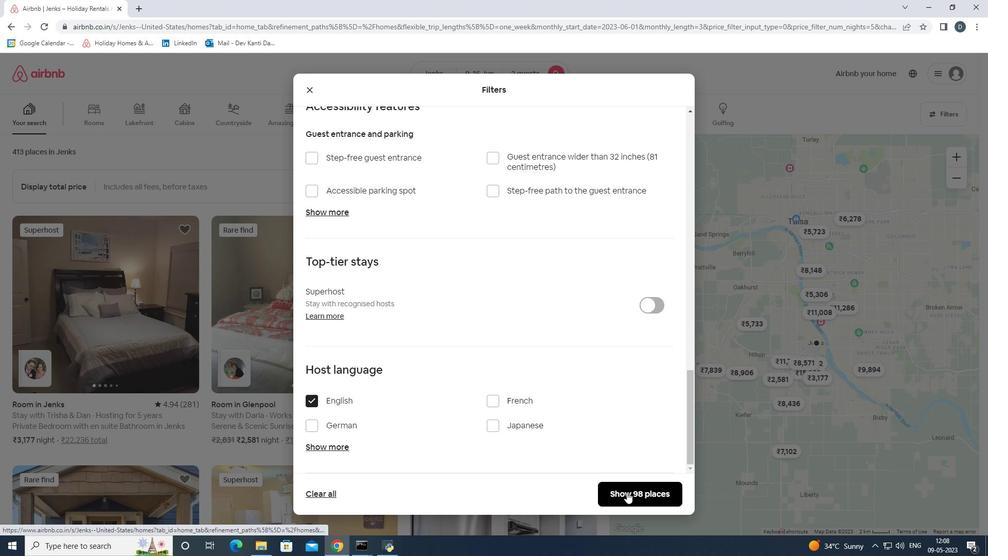 
